 Task: Add a field from the Popular template Effort Level a blank project BoostPro
Action: Mouse moved to (979, 90)
Screenshot: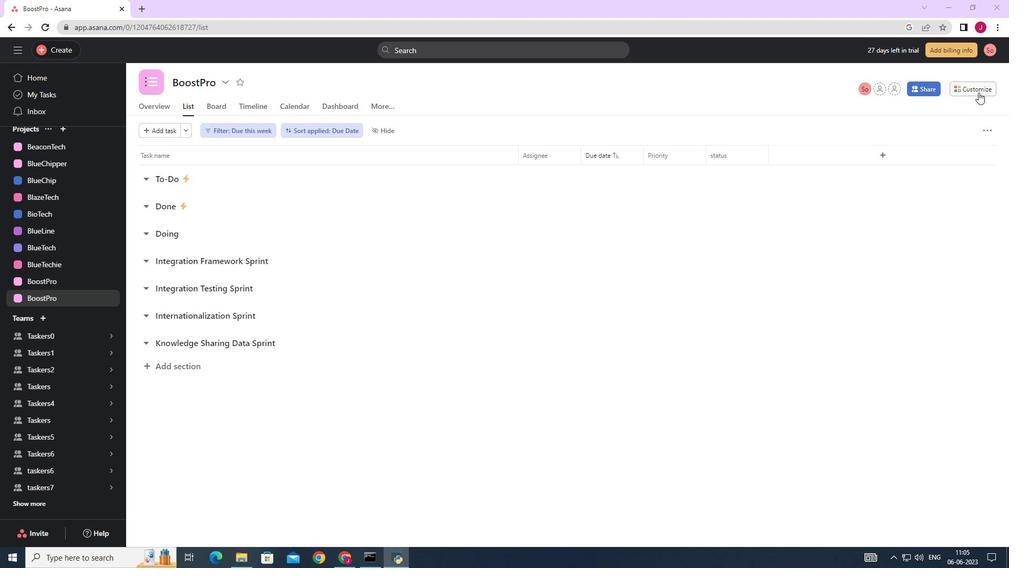 
Action: Mouse pressed left at (979, 90)
Screenshot: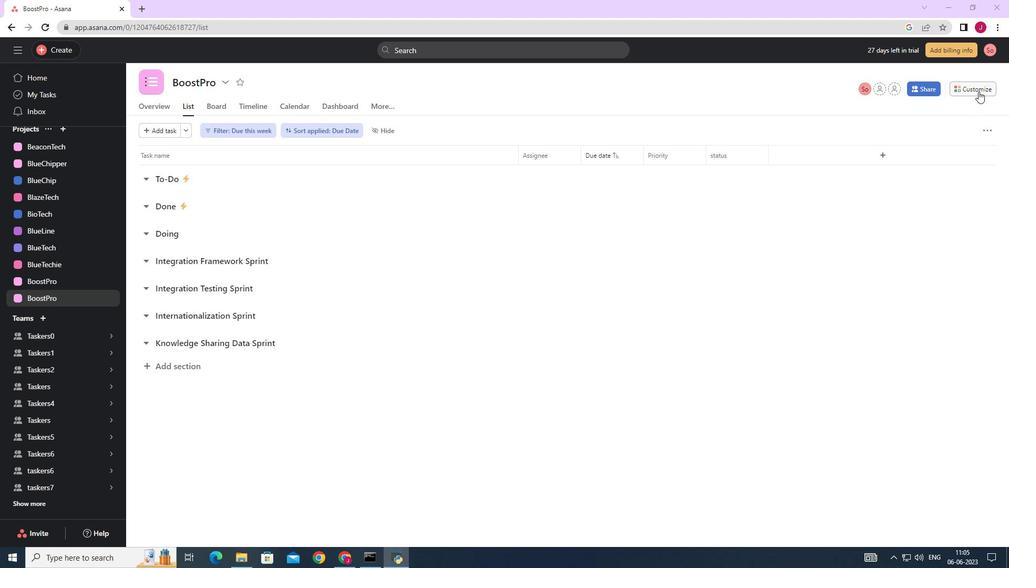 
Action: Mouse moved to (865, 211)
Screenshot: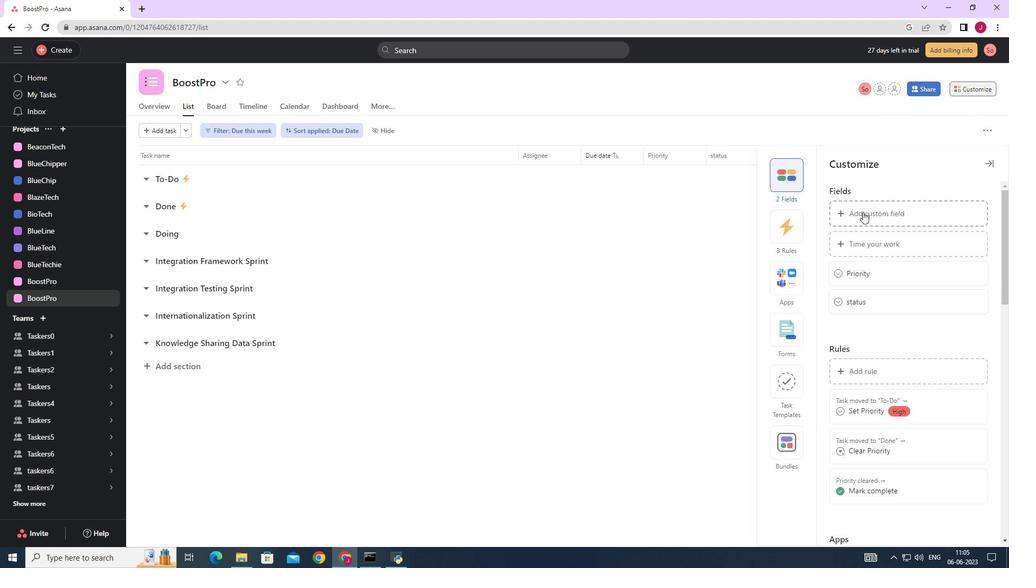
Action: Mouse pressed left at (865, 211)
Screenshot: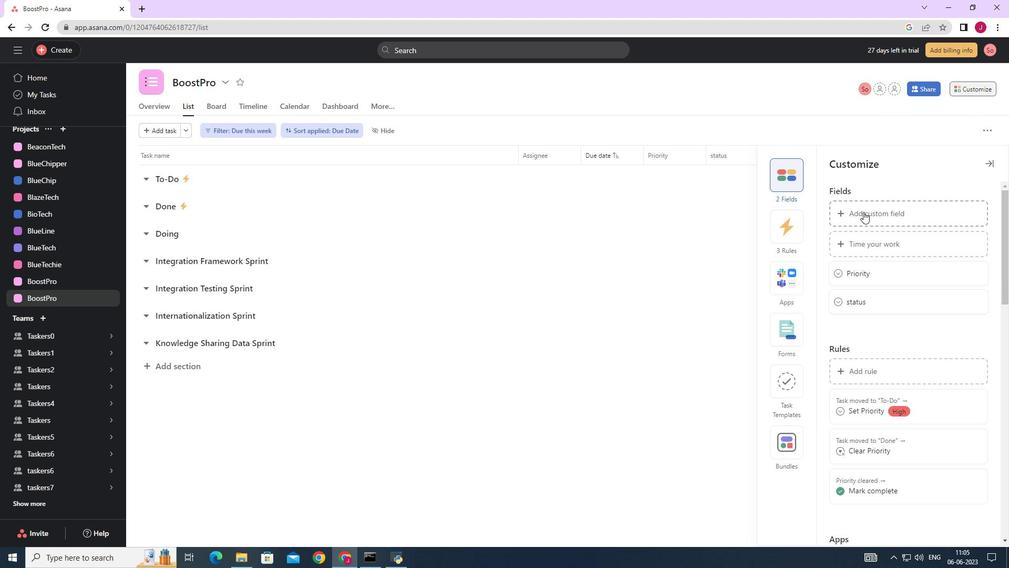 
Action: Mouse moved to (417, 209)
Screenshot: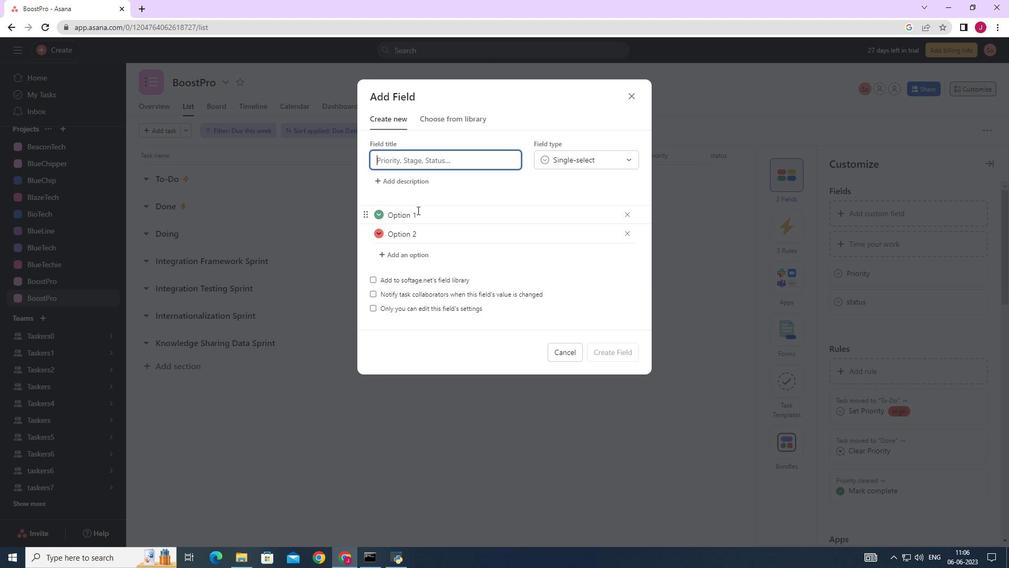 
Action: Key pressed <Key.caps_lock>E<Key.caps_lock>ffort<Key.space><Key.caps_lock>L<Key.caps_lock>evel
Screenshot: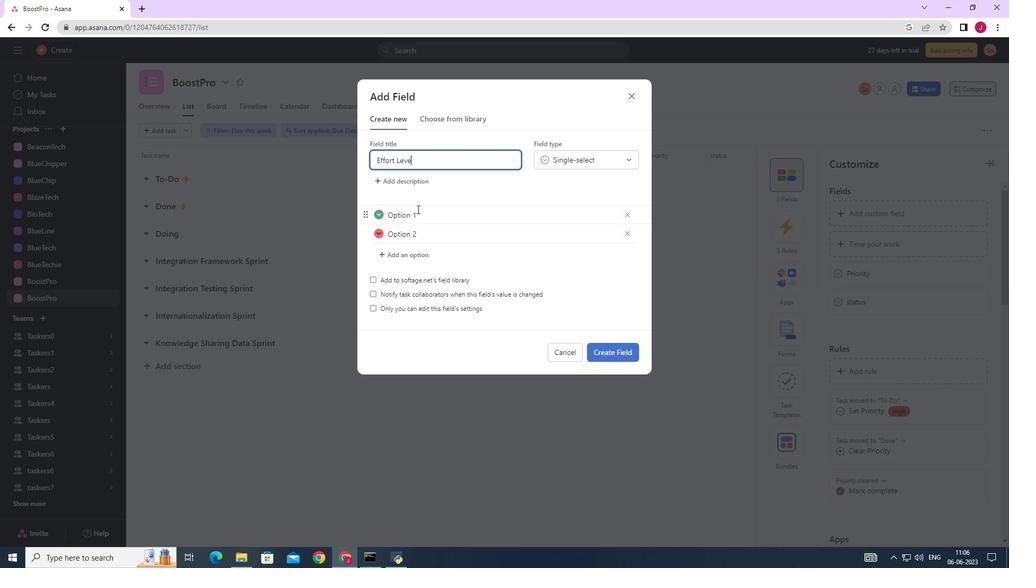 
Action: Mouse moved to (619, 351)
Screenshot: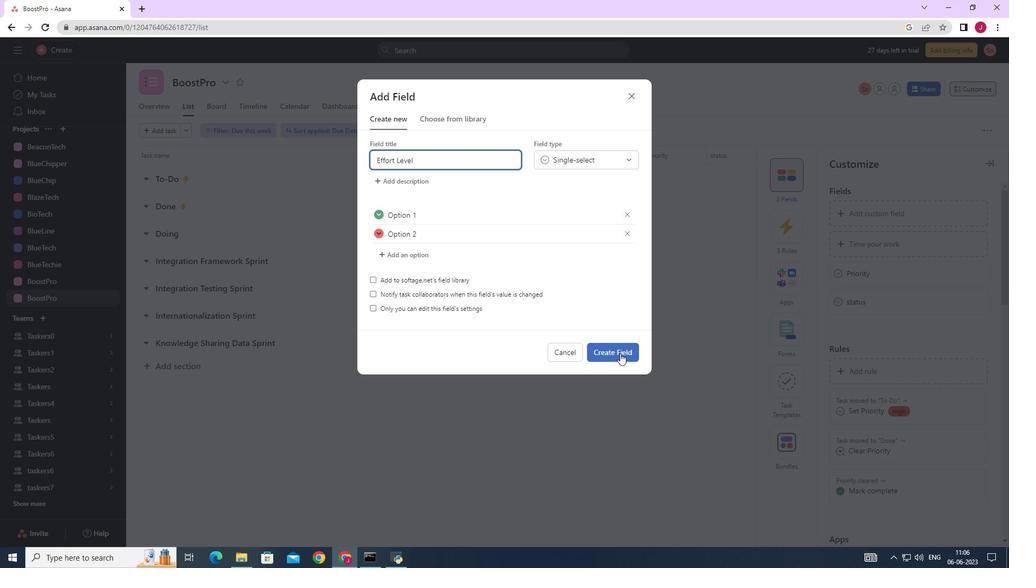 
Action: Mouse pressed left at (619, 351)
Screenshot: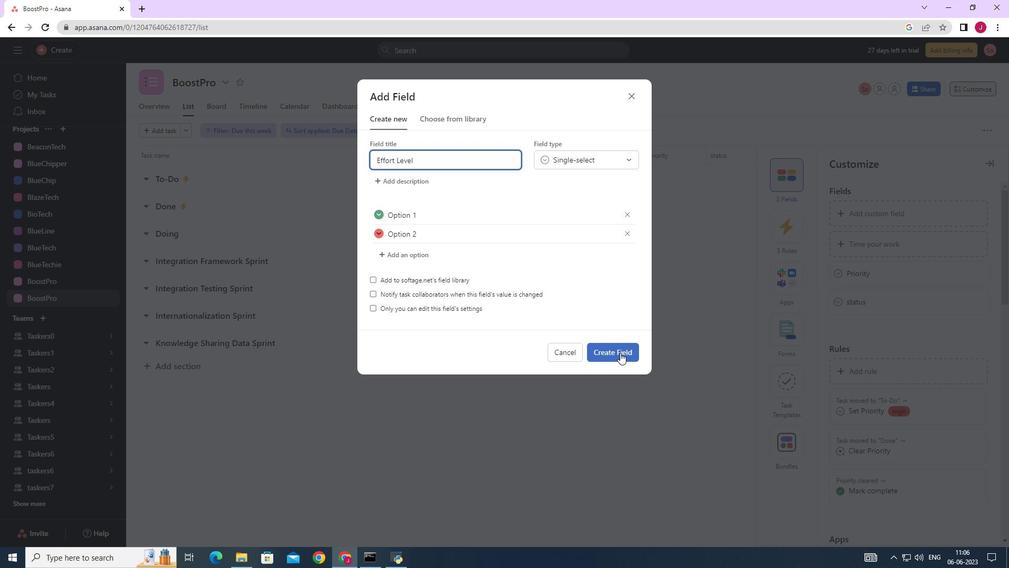 
Action: Mouse moved to (990, 164)
Screenshot: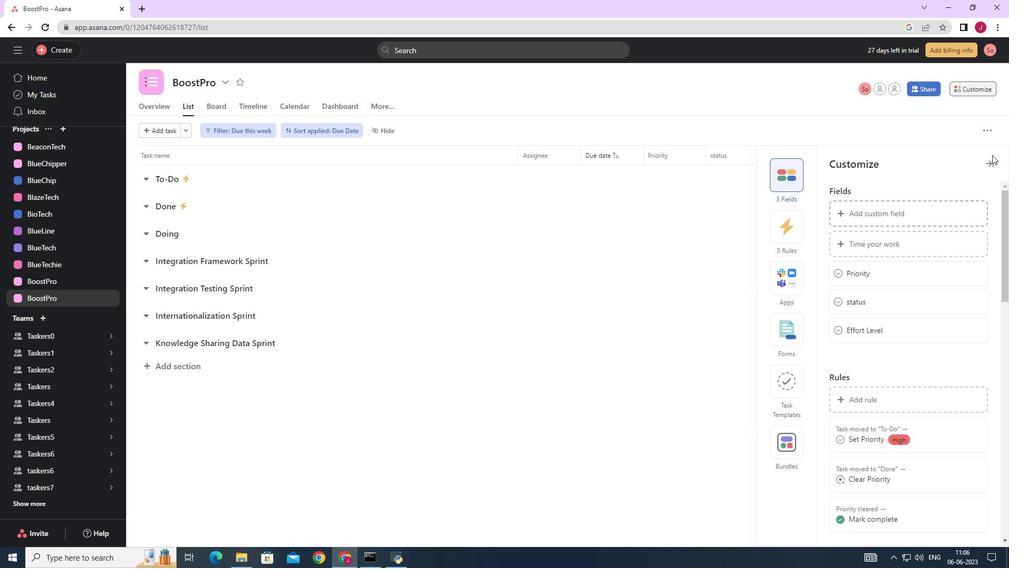 
Action: Mouse pressed left at (990, 164)
Screenshot: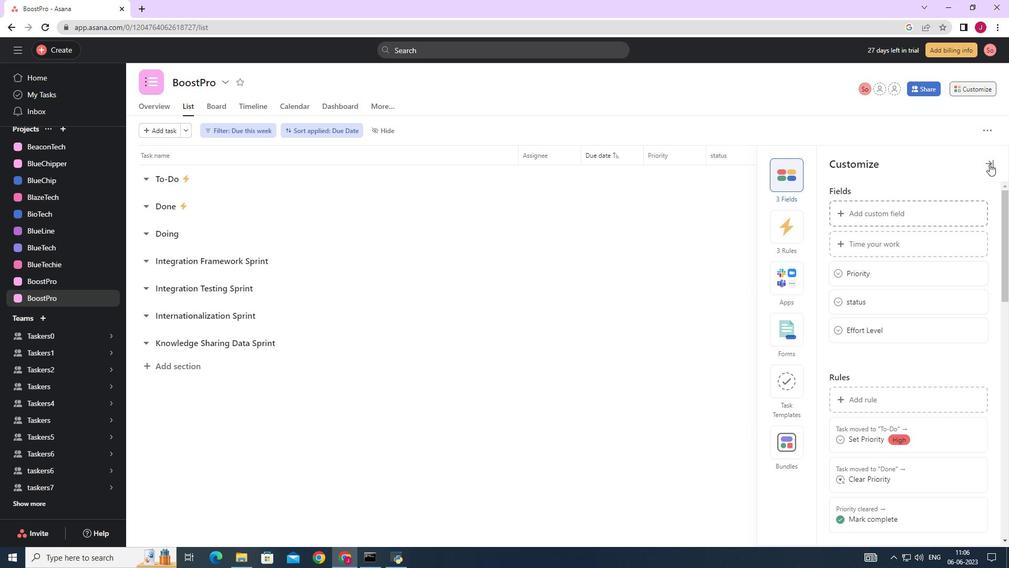 
Action: Mouse moved to (469, 368)
Screenshot: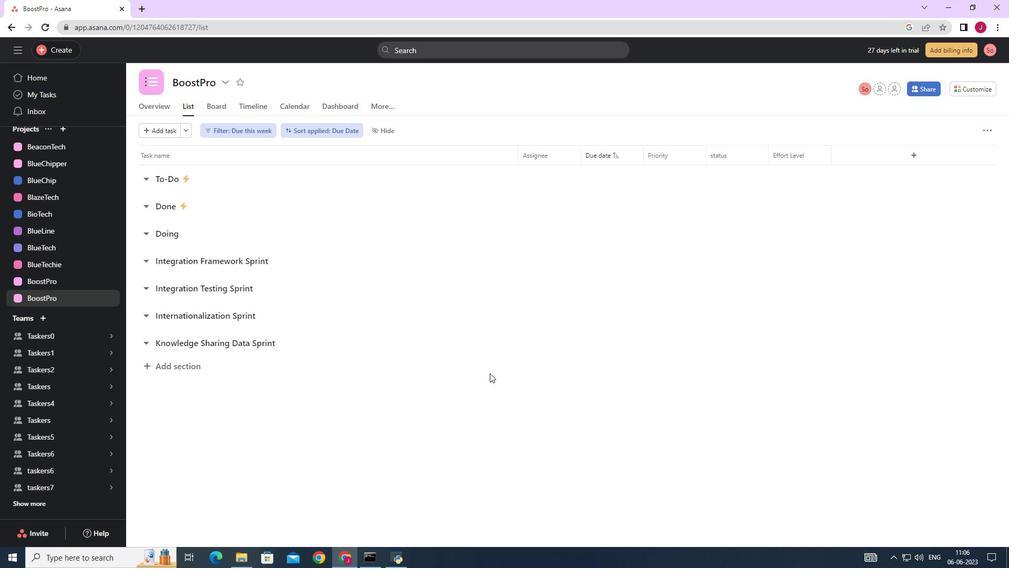 
